 Task: Create List Brand Identity Localization in Board Project Planning to Workspace Digital Marketing Agencies. Create List Brand Identity System in Board Social Media Ad Campaign Management to Workspace Digital Marketing Agencies. Create List Brand Identity Management System in Board Market Analysis for Market Penetration Strategy to Workspace Digital Marketing Agencies
Action: Mouse moved to (452, 106)
Screenshot: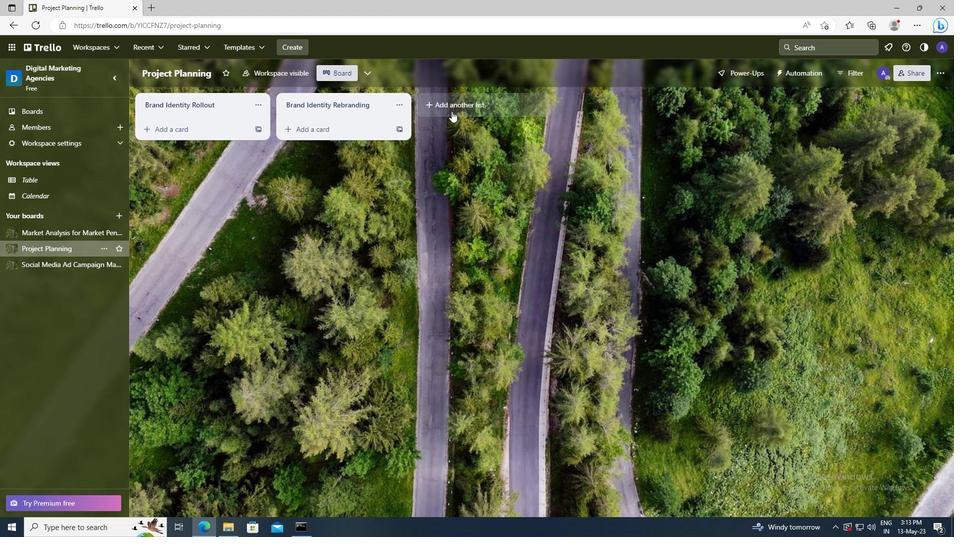
Action: Mouse pressed left at (452, 106)
Screenshot: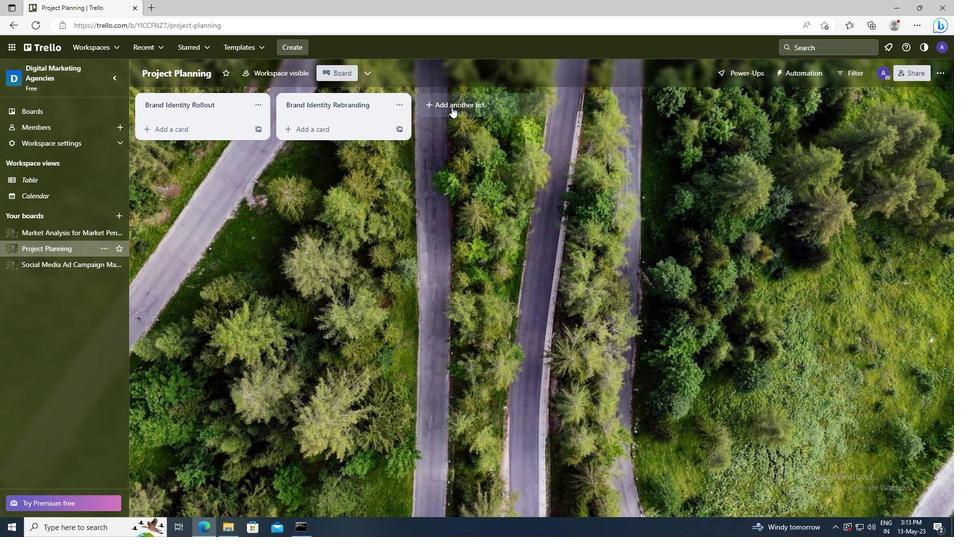 
Action: Key pressed <Key.shift>BRAND<Key.space><Key.shift>IDENTITY<Key.space><Key.shift>LOCALIZATION
Screenshot: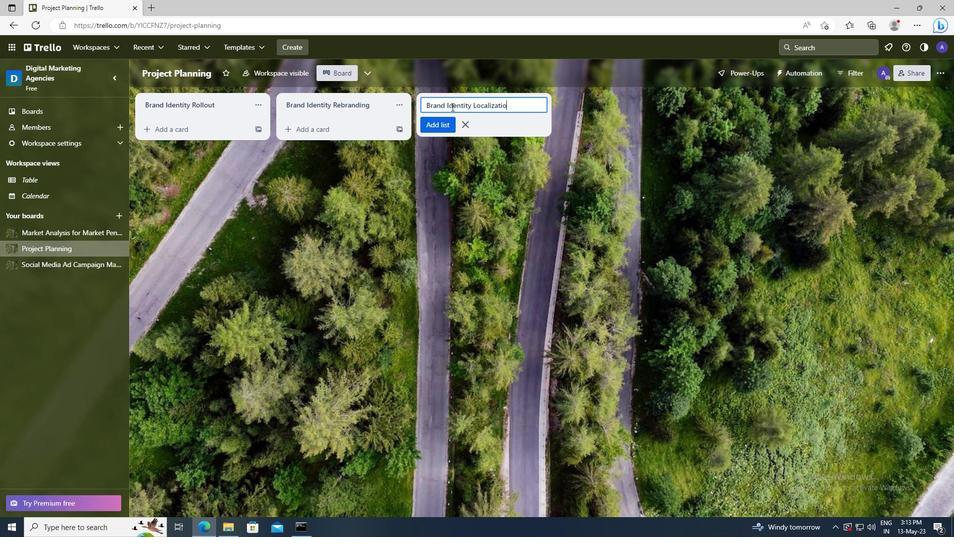 
Action: Mouse moved to (444, 123)
Screenshot: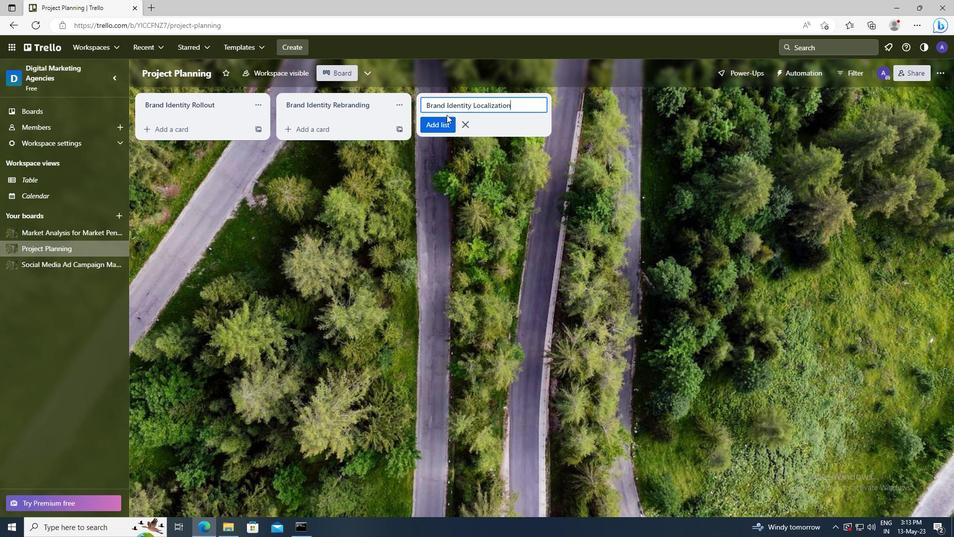 
Action: Mouse pressed left at (444, 123)
Screenshot: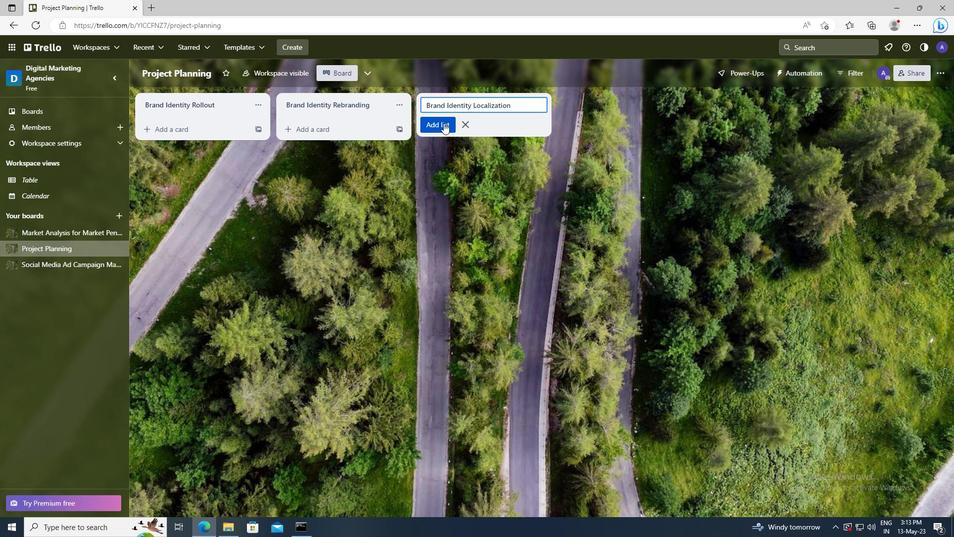 
Action: Mouse moved to (73, 266)
Screenshot: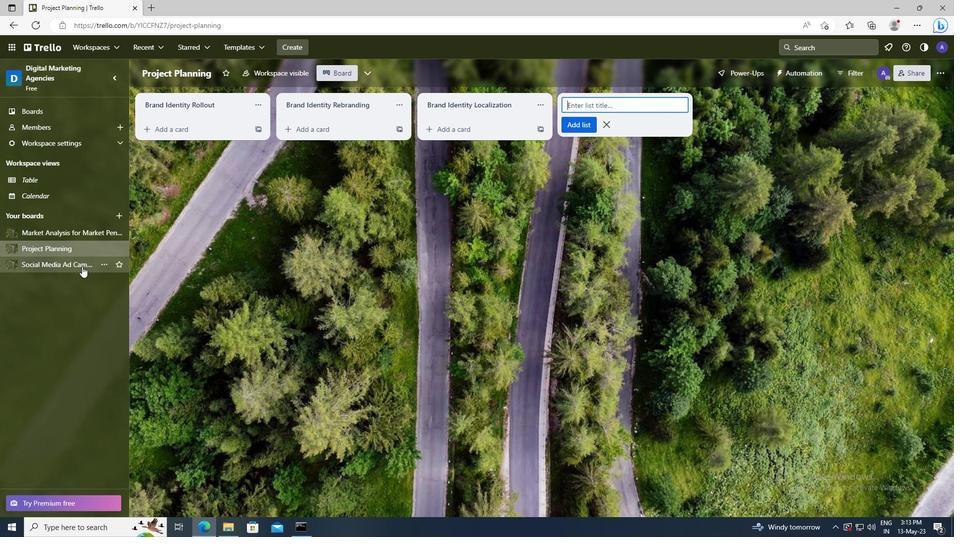 
Action: Mouse pressed left at (73, 266)
Screenshot: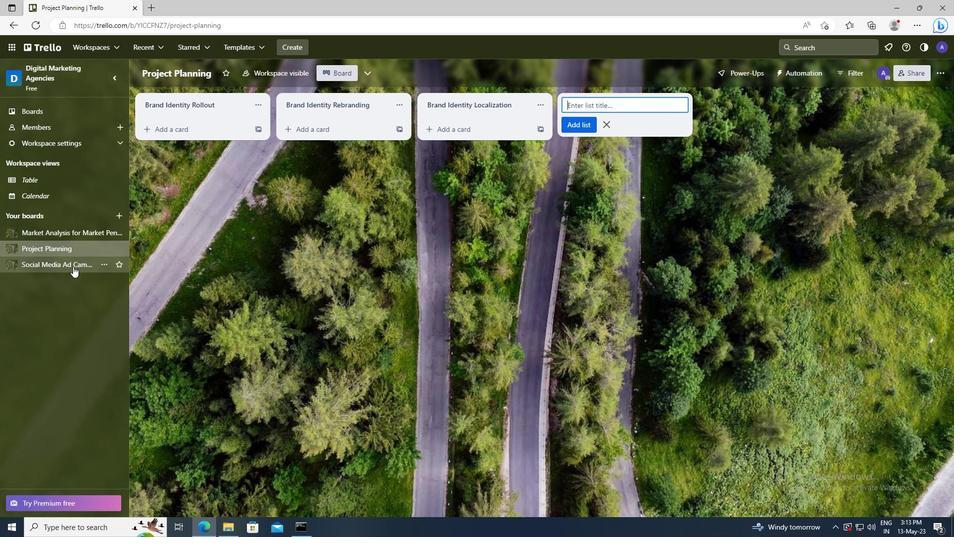 
Action: Mouse moved to (447, 103)
Screenshot: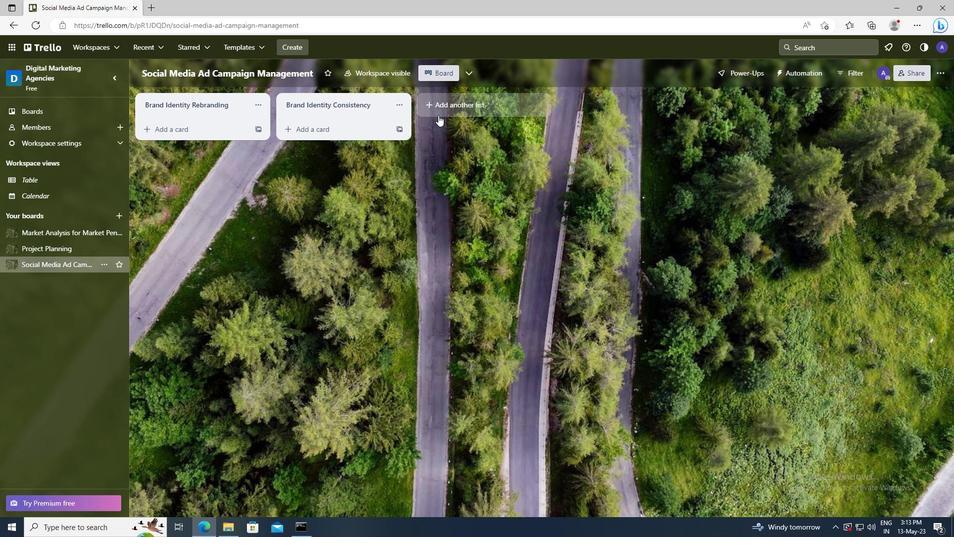 
Action: Mouse pressed left at (447, 103)
Screenshot: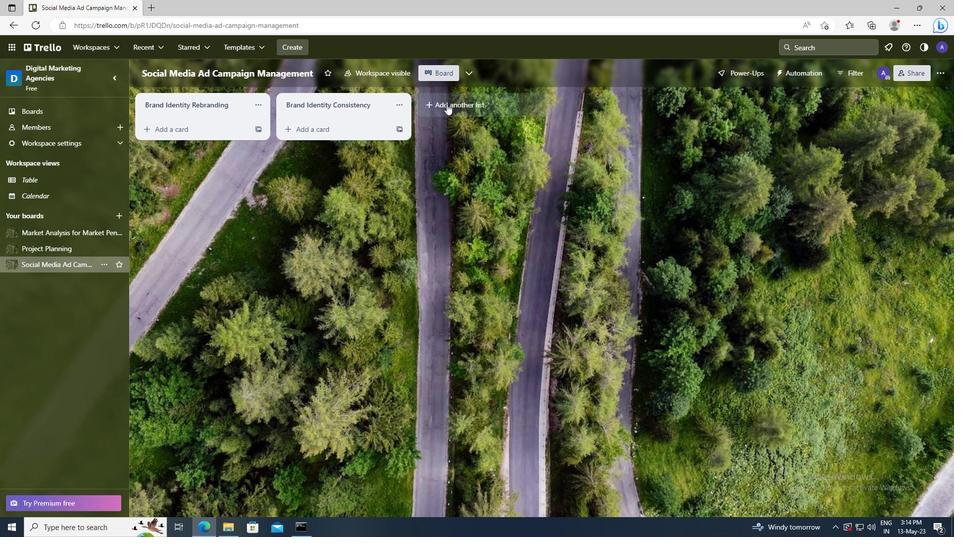 
Action: Key pressed <Key.shift>BRAND<Key.space><Key.shift>IDENTITY<Key.space><Key.shift_r>SYSTEM
Screenshot: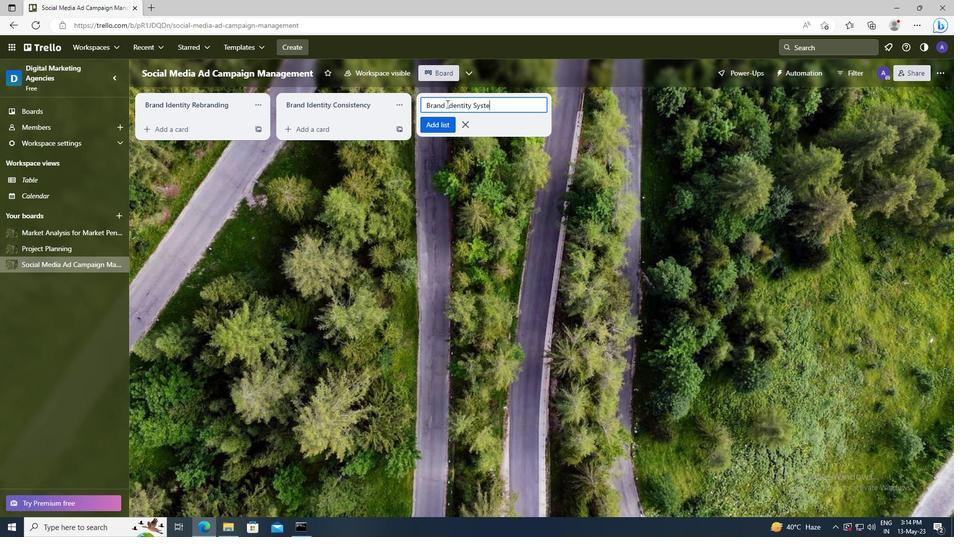 
Action: Mouse moved to (444, 126)
Screenshot: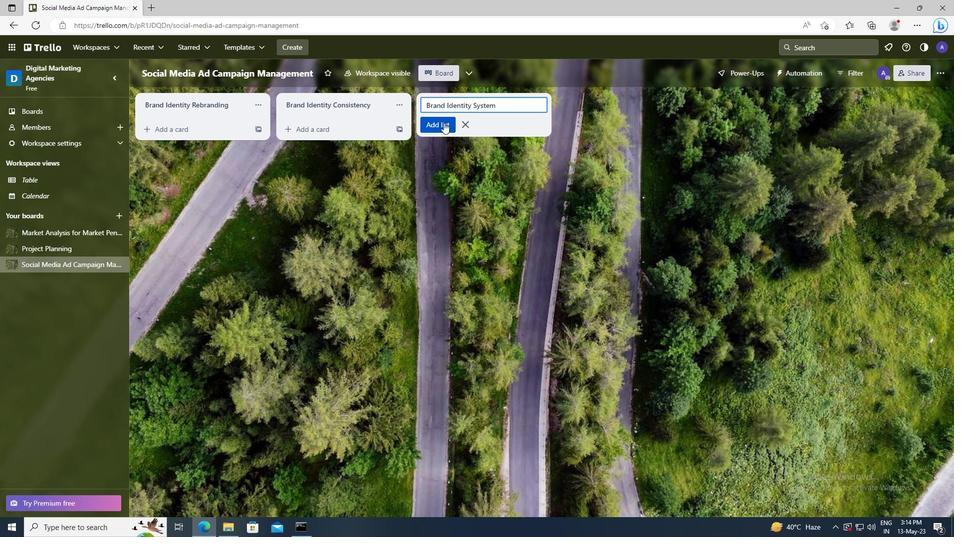 
Action: Mouse pressed left at (444, 126)
Screenshot: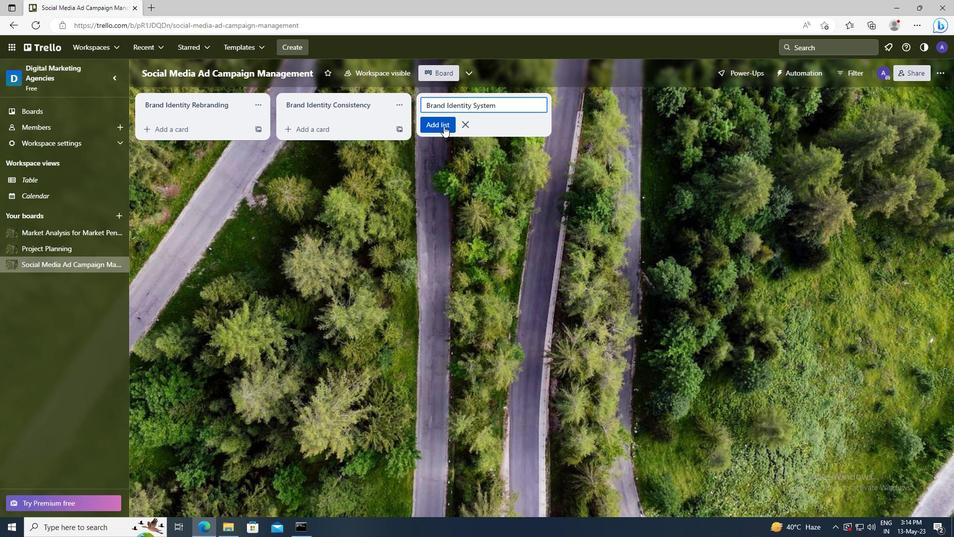 
Action: Mouse moved to (78, 236)
Screenshot: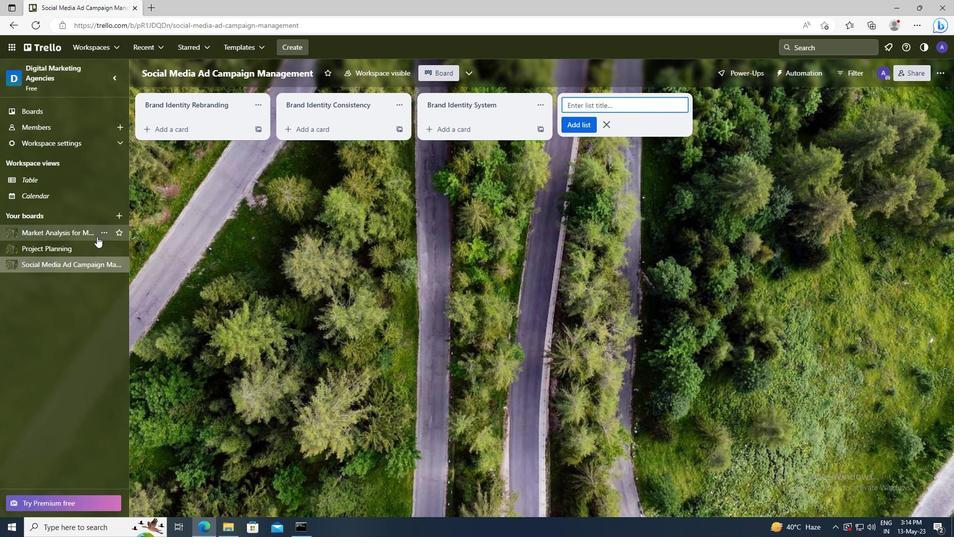
Action: Mouse pressed left at (78, 236)
Screenshot: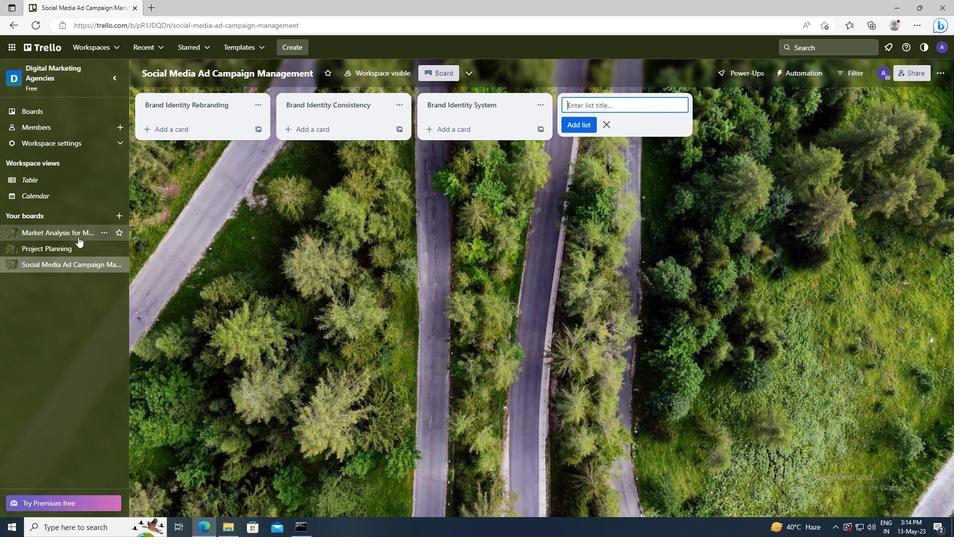 
Action: Mouse moved to (437, 107)
Screenshot: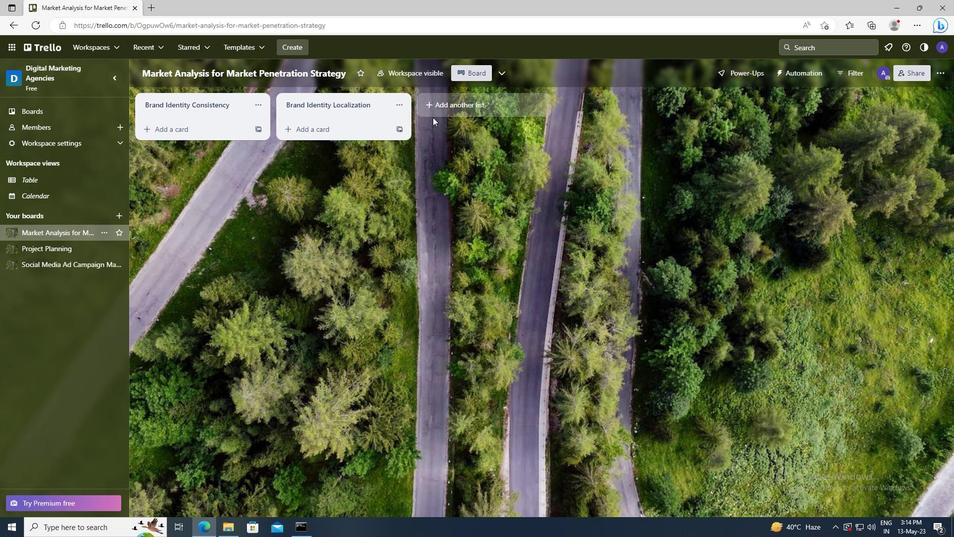 
Action: Mouse pressed left at (437, 107)
Screenshot: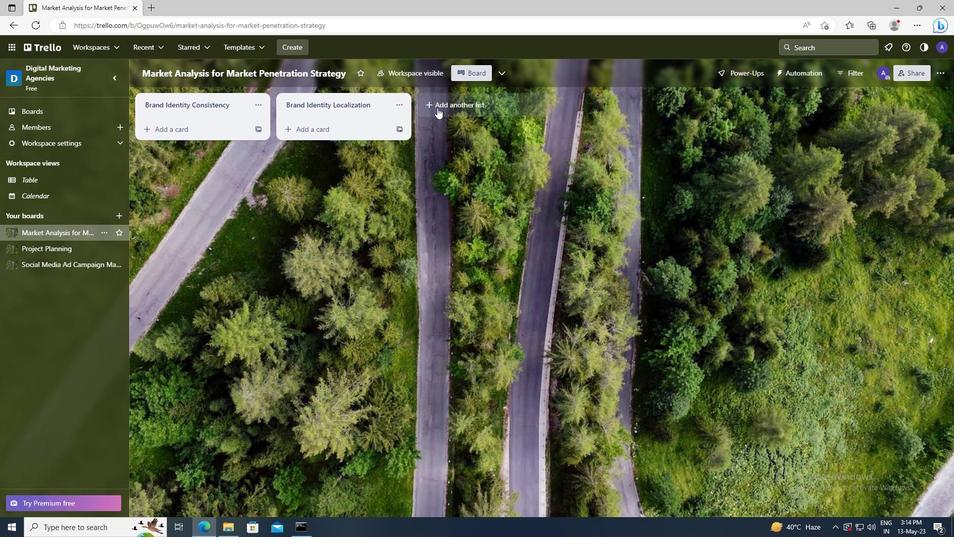 
Action: Key pressed <Key.shift>BRAND<Key.space><Key.shift>IDENTITY<Key.space><Key.shift>MANAGEMENT<Key.space><Key.shift>SYSTEM
Screenshot: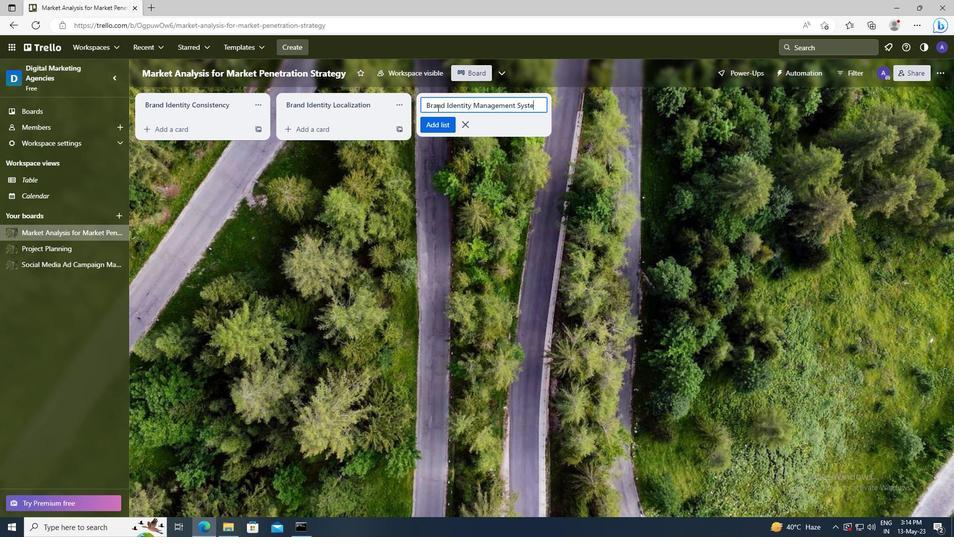 
Action: Mouse moved to (437, 121)
Screenshot: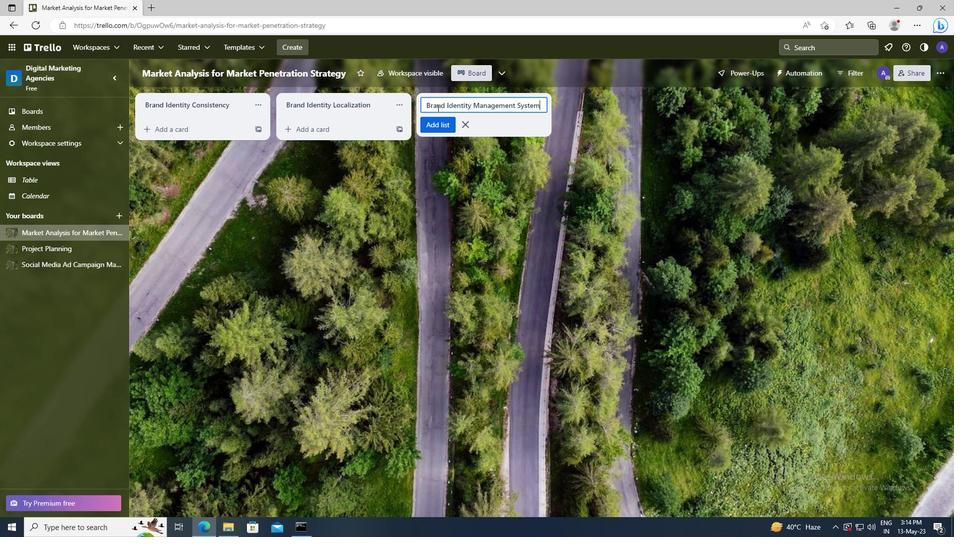 
Action: Mouse pressed left at (437, 121)
Screenshot: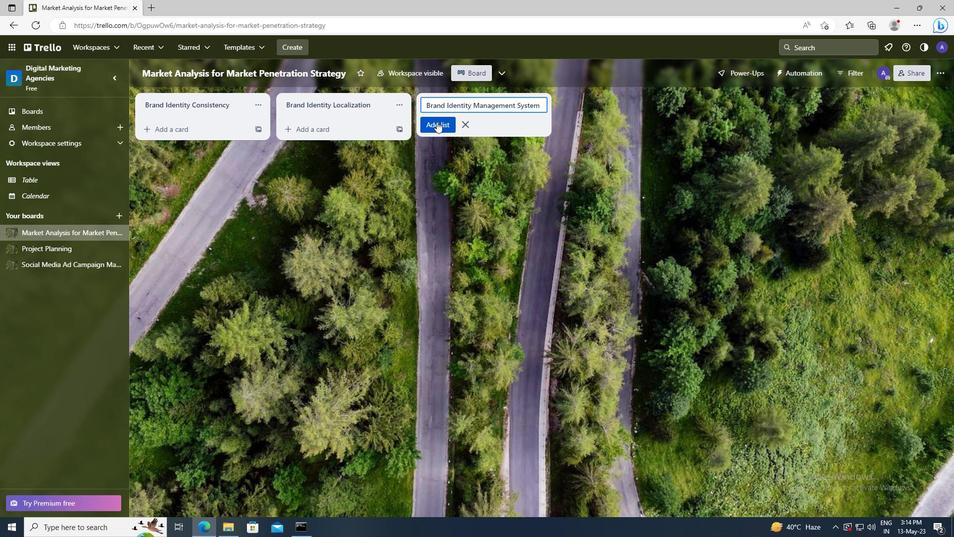 
